 Task: Create New Customer with Customer Name: Charles' Department Store, Billing Address Line1: 314 Lake Floyd Circle, Billing Address Line2:  Hockessin, Billing Address Line3:  Delaware 19707, Cell Number: 978-549-2947
Action: Mouse moved to (156, 29)
Screenshot: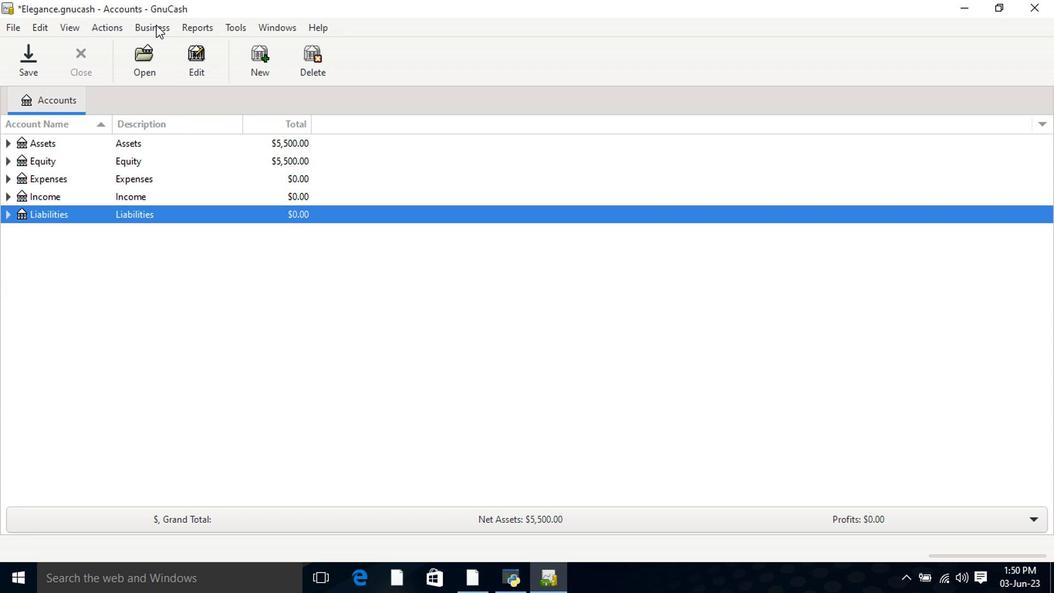 
Action: Mouse pressed left at (156, 29)
Screenshot: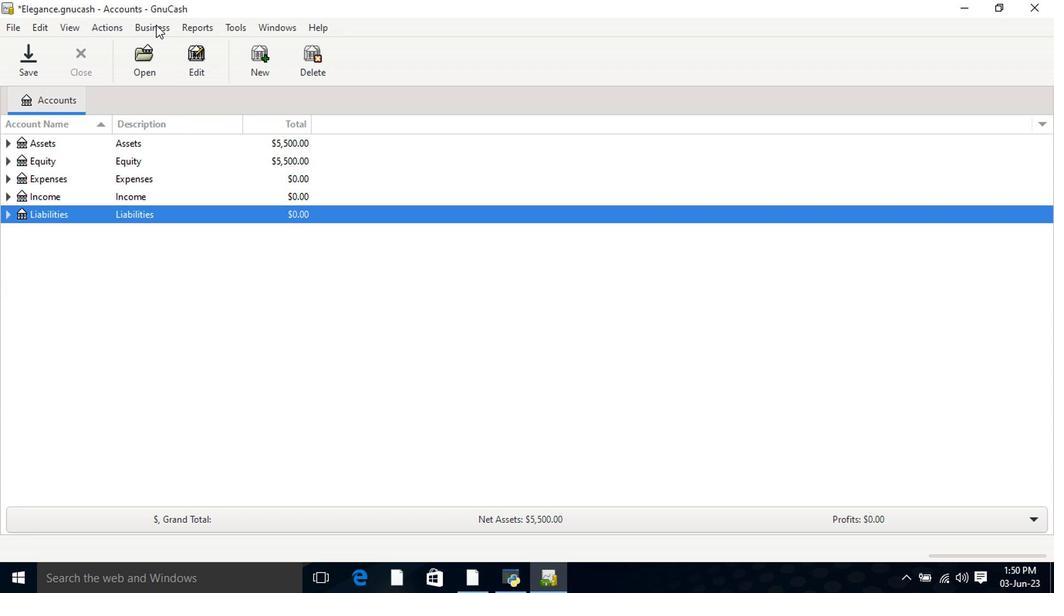 
Action: Mouse moved to (326, 68)
Screenshot: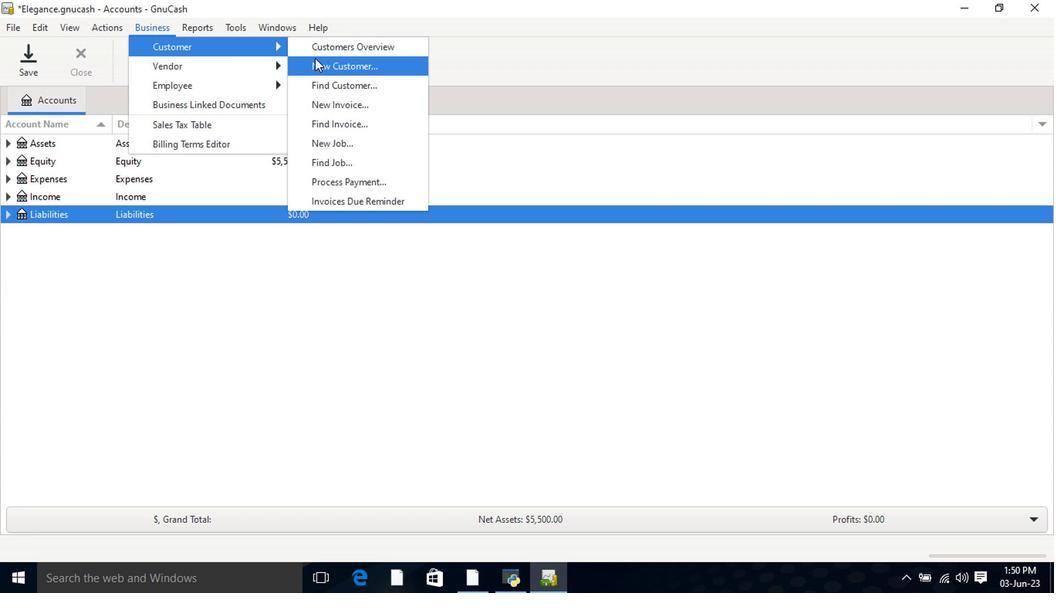 
Action: Mouse pressed left at (326, 68)
Screenshot: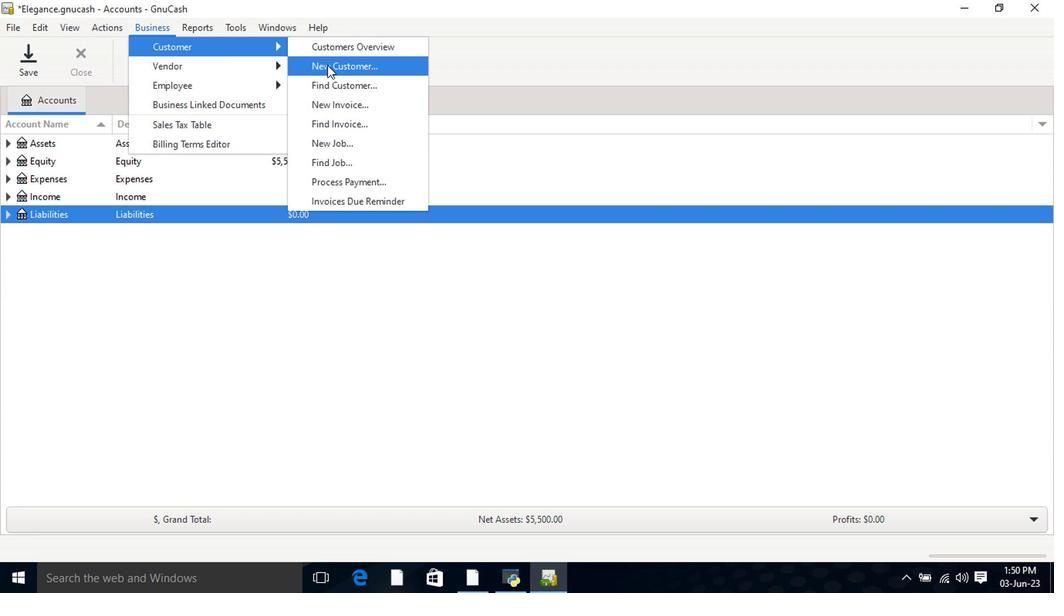 
Action: Mouse moved to (522, 179)
Screenshot: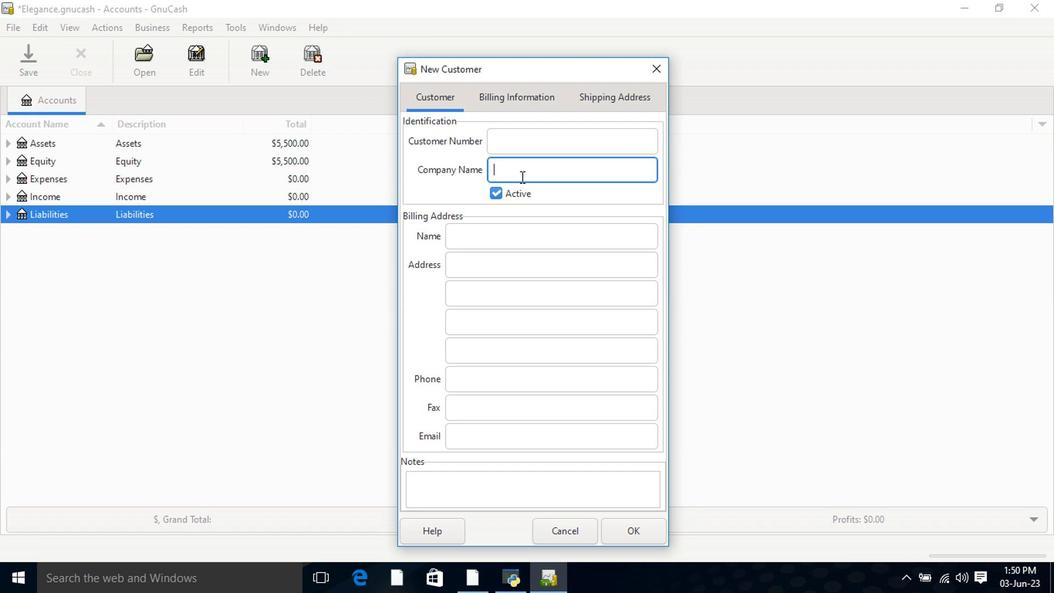 
Action: Key pressed <Key.shift>Charles'<Key.backspace><Key.backspace>s'<Key.space><Key.shift>Department<Key.space><Key.shift>Store<Key.tab><Key.tab><Key.tab>314<Key.space><Key.shift>Lake<Key.space><Key.shift>Floyd<Key.space><Key.shift>Circle<Key.tab><Key.shift>Hockessin<Key.tab><Key.shift>Delaware<Key.space>19707<Key.tab><Key.tab>978-549-2947
Screenshot: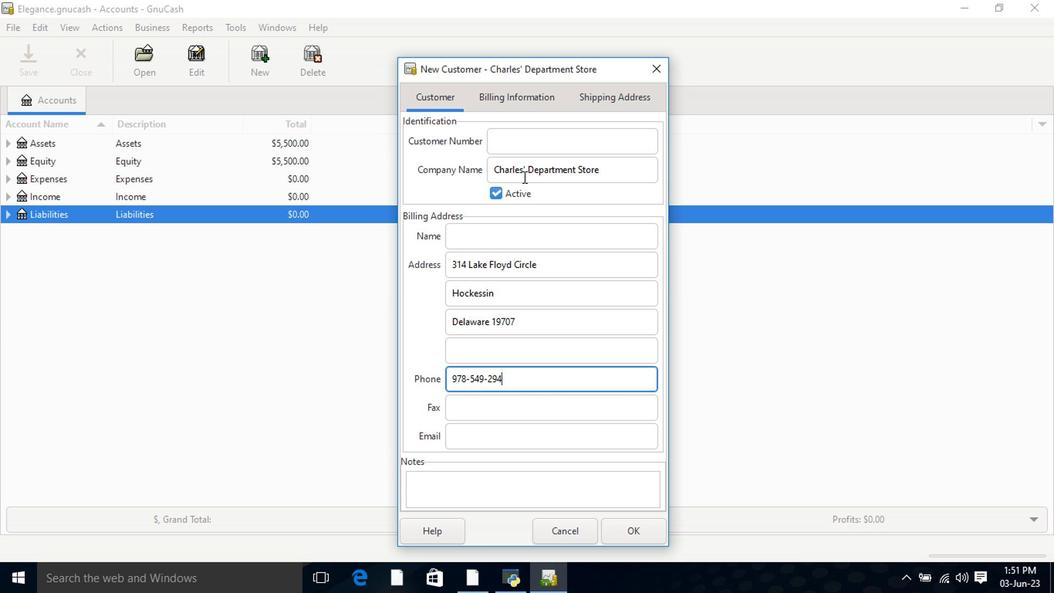 
Action: Mouse moved to (508, 104)
Screenshot: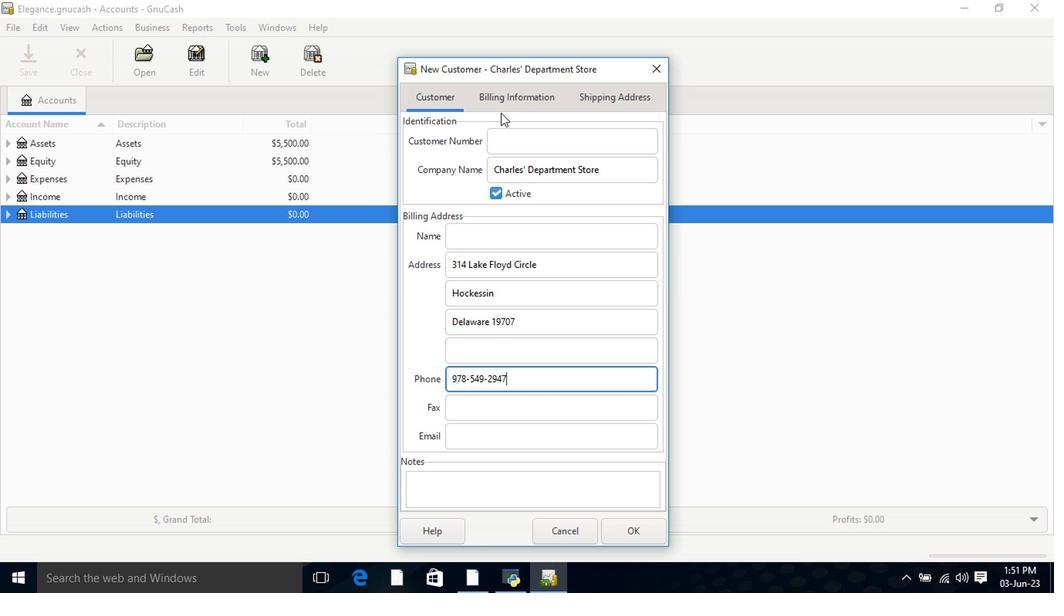 
Action: Mouse pressed left at (508, 104)
Screenshot: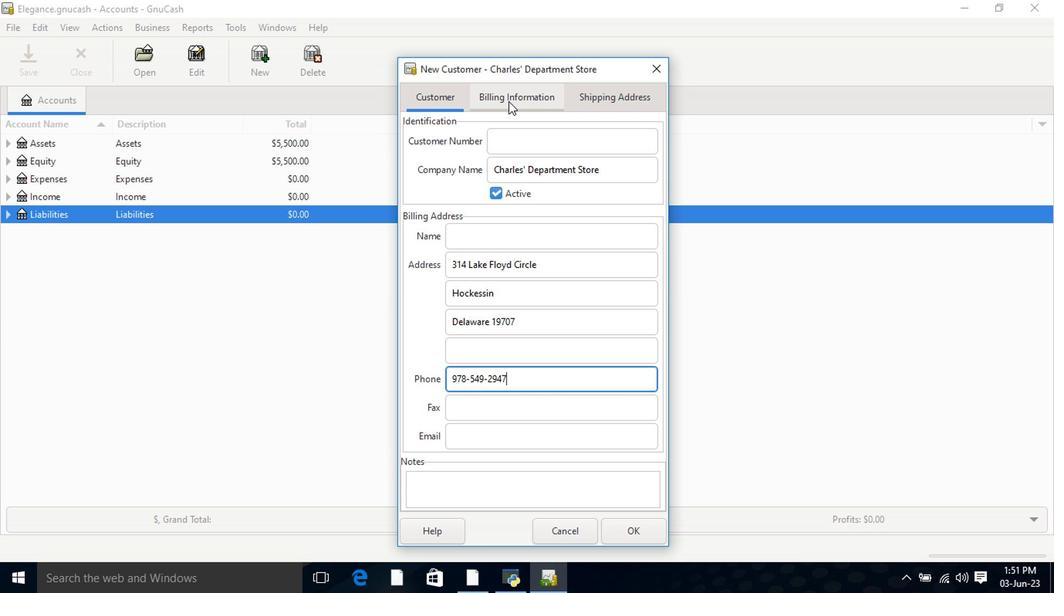 
Action: Mouse moved to (595, 103)
Screenshot: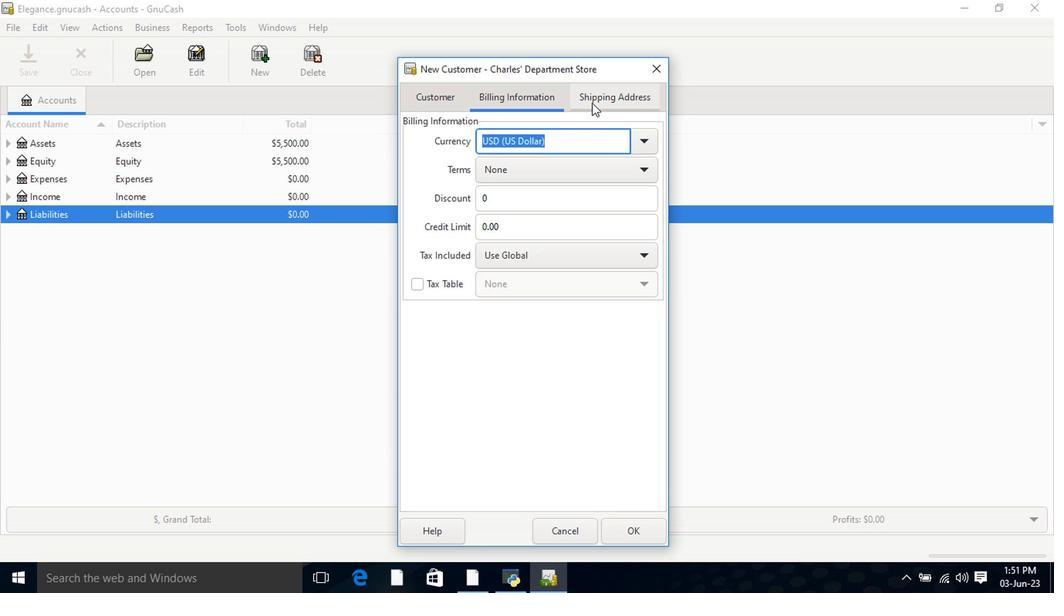 
Action: Mouse pressed left at (595, 103)
Screenshot: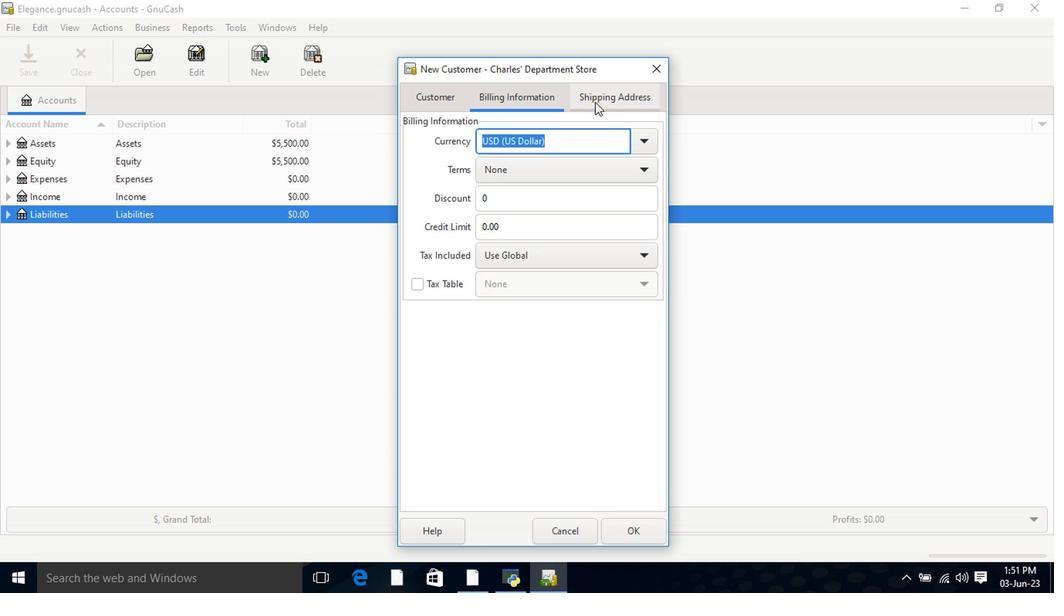 
Action: Mouse moved to (635, 530)
Screenshot: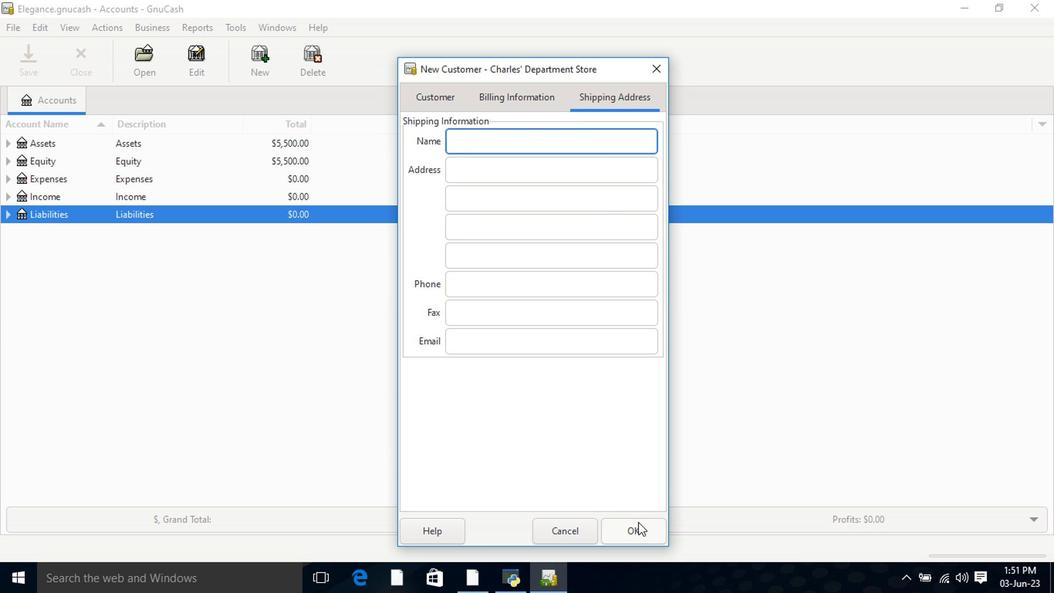 
Action: Mouse pressed left at (635, 530)
Screenshot: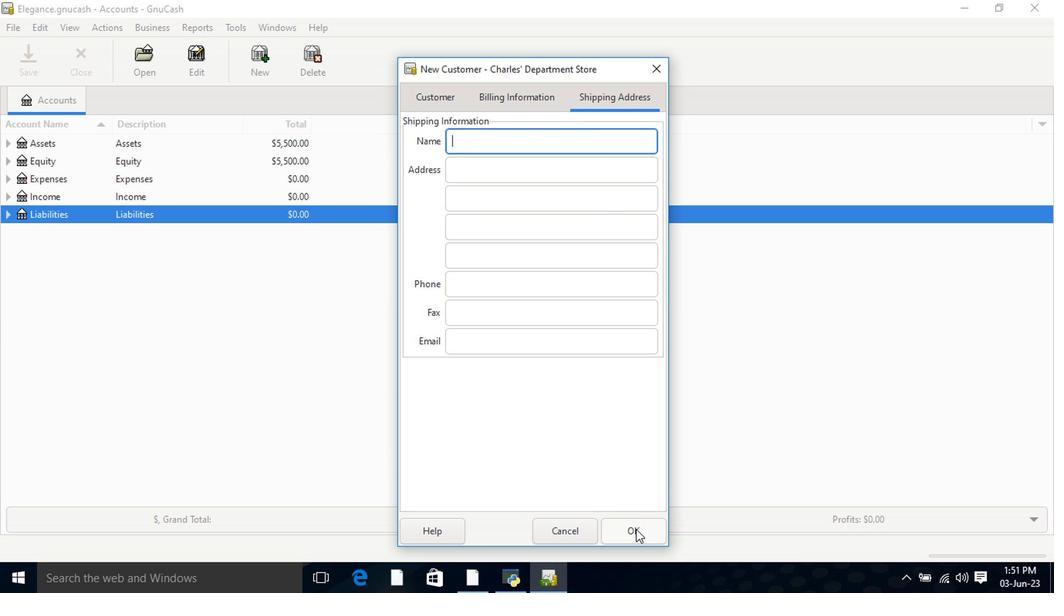 
Action: Mouse moved to (635, 531)
Screenshot: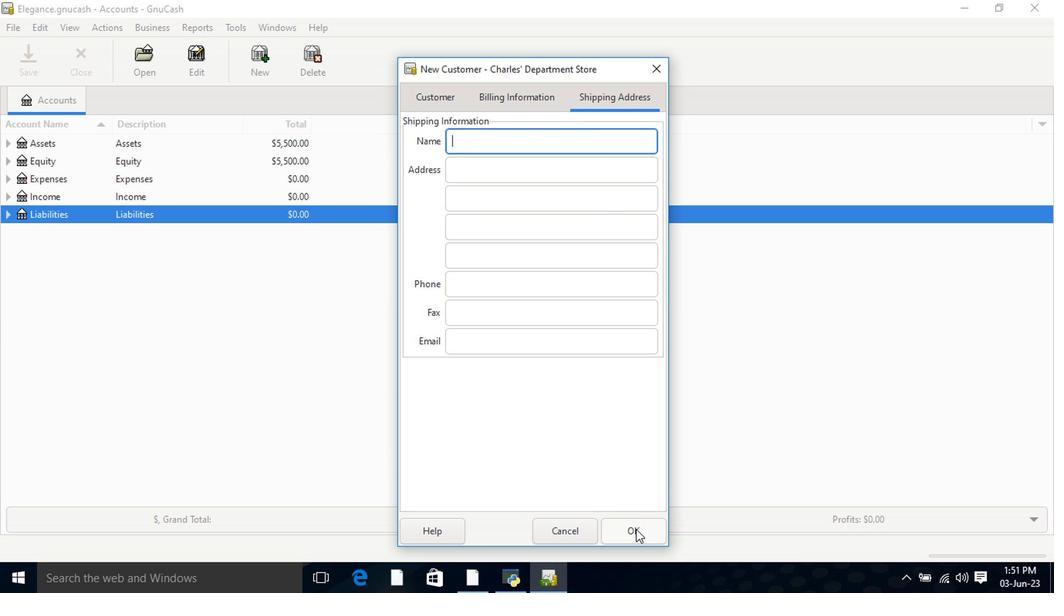 
